 Task: In the  document growth.epubSelect Headings and apply  'Bold' Select the text and align it to the  'Center'. Select the table and apply  All Borders
Action: Mouse moved to (340, 179)
Screenshot: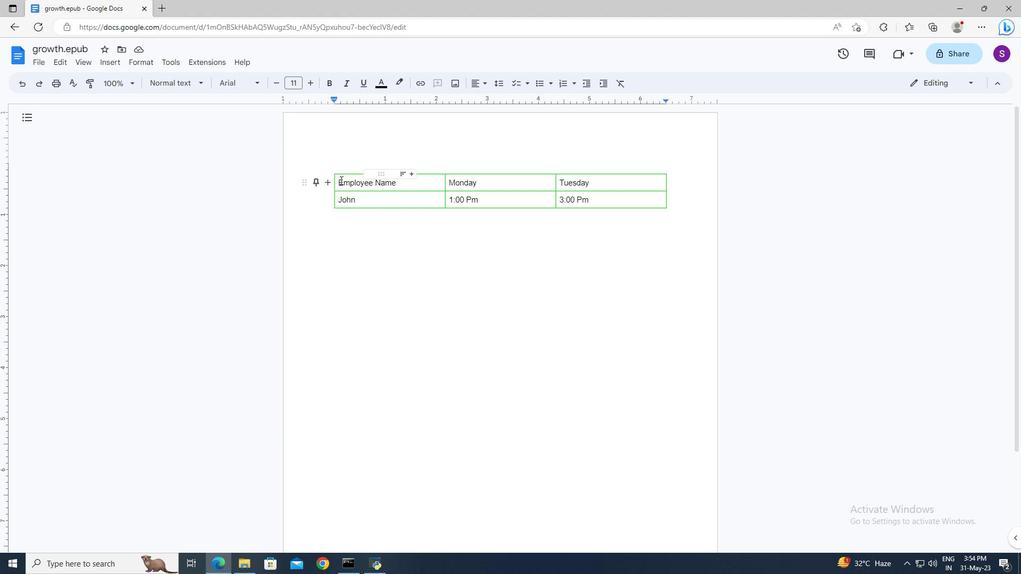 
Action: Mouse pressed left at (340, 179)
Screenshot: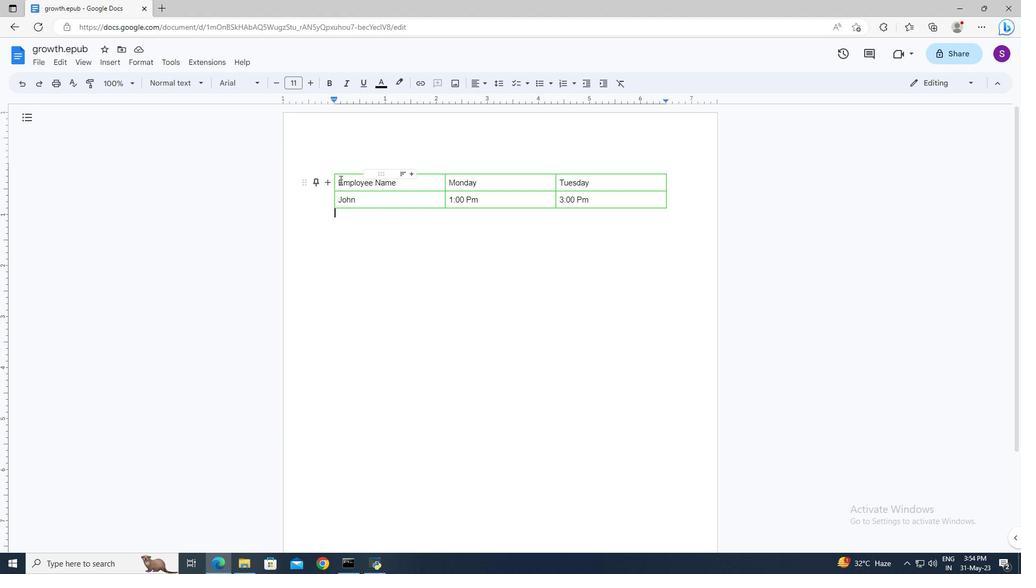 
Action: Key pressed <Key.shift><Key.right><Key.right><Key.right><Key.right><Key.right>
Screenshot: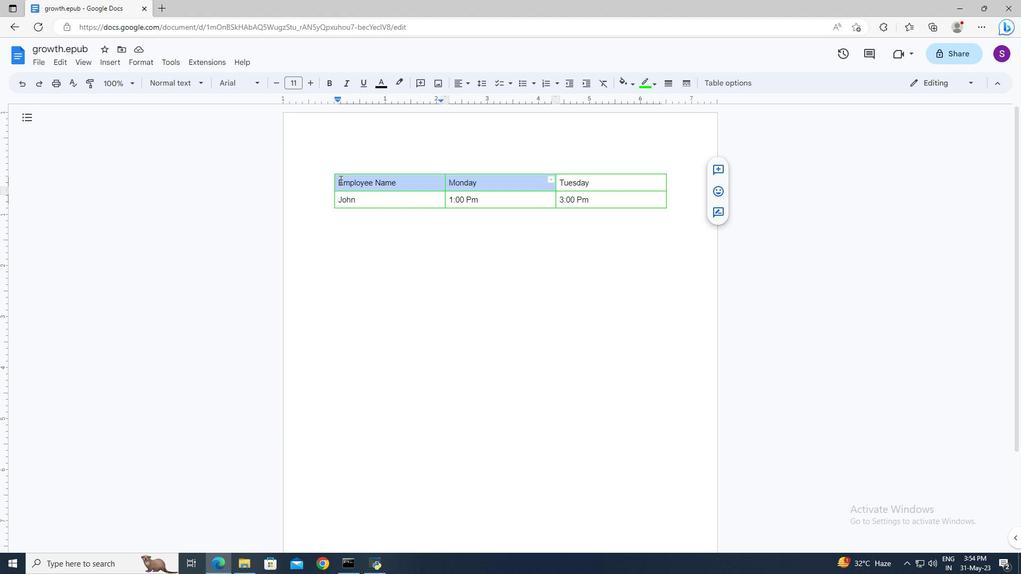 
Action: Mouse moved to (329, 84)
Screenshot: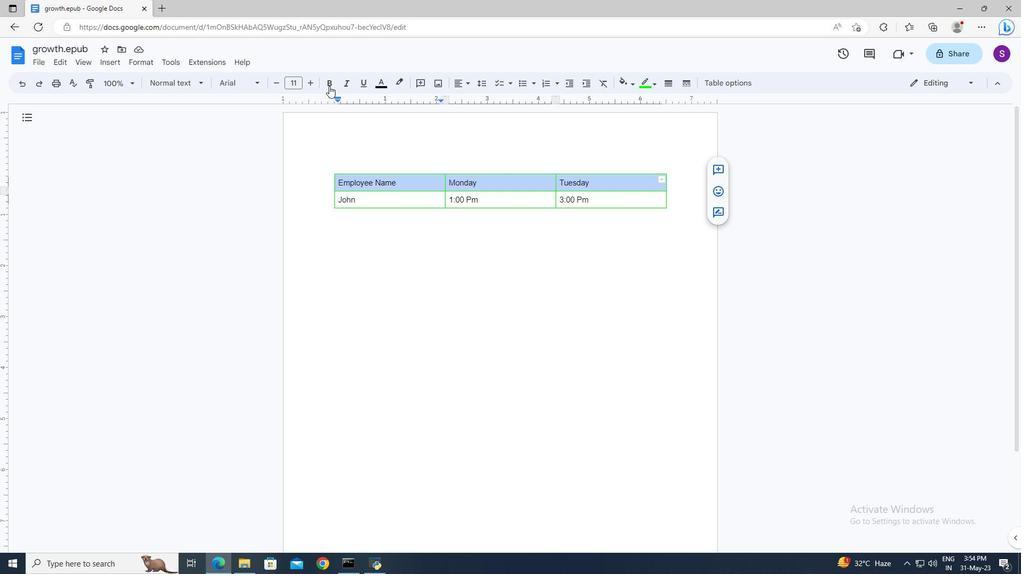 
Action: Mouse pressed left at (329, 84)
Screenshot: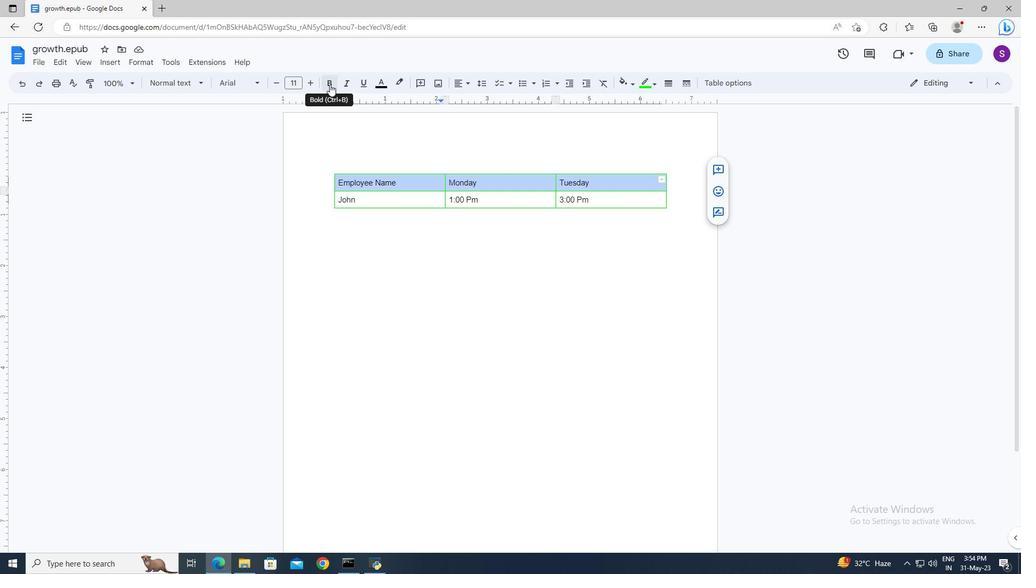 
Action: Key pressed ctrl+A
Screenshot: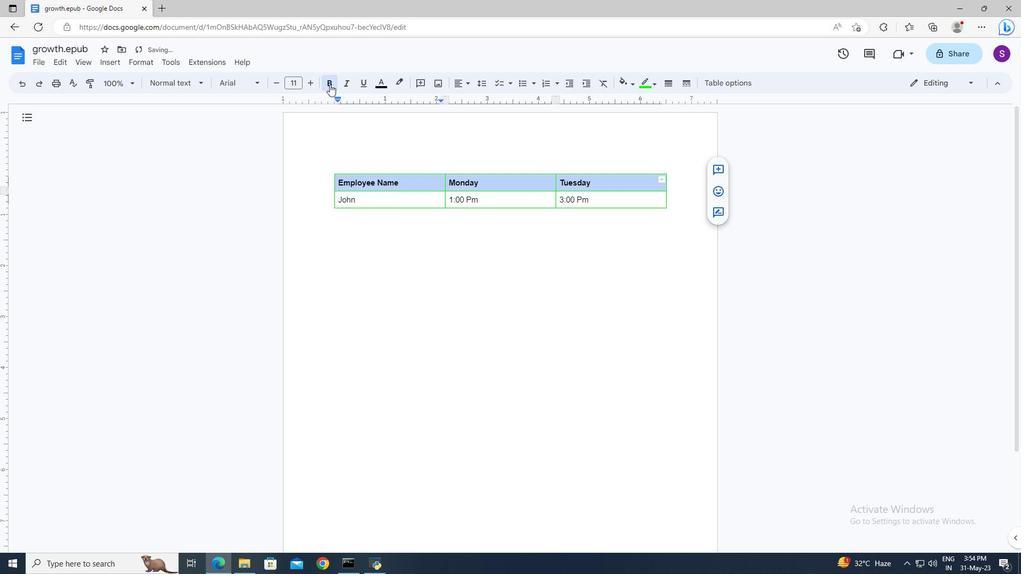 
Action: Mouse moved to (470, 86)
Screenshot: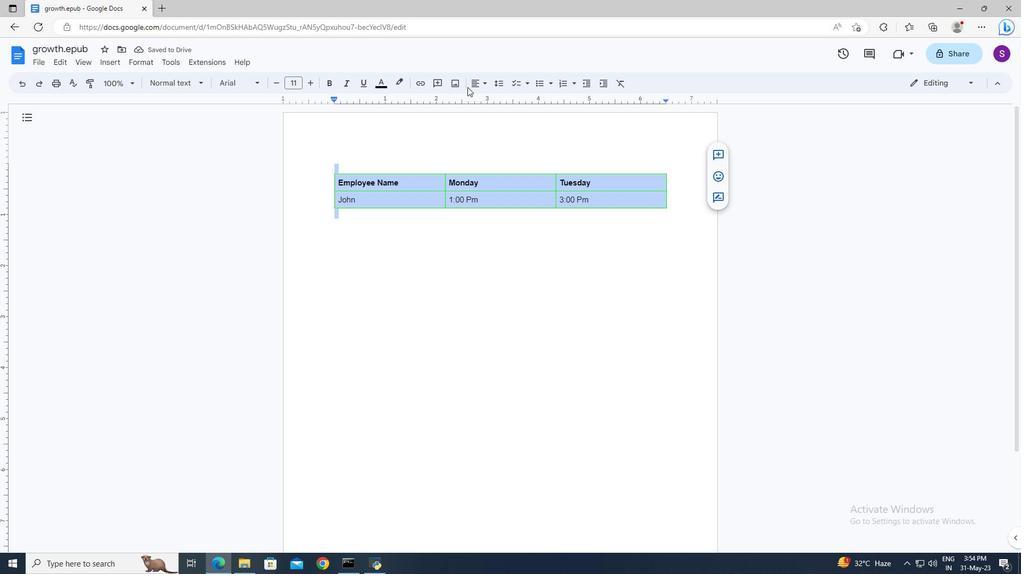 
Action: Mouse pressed left at (470, 86)
Screenshot: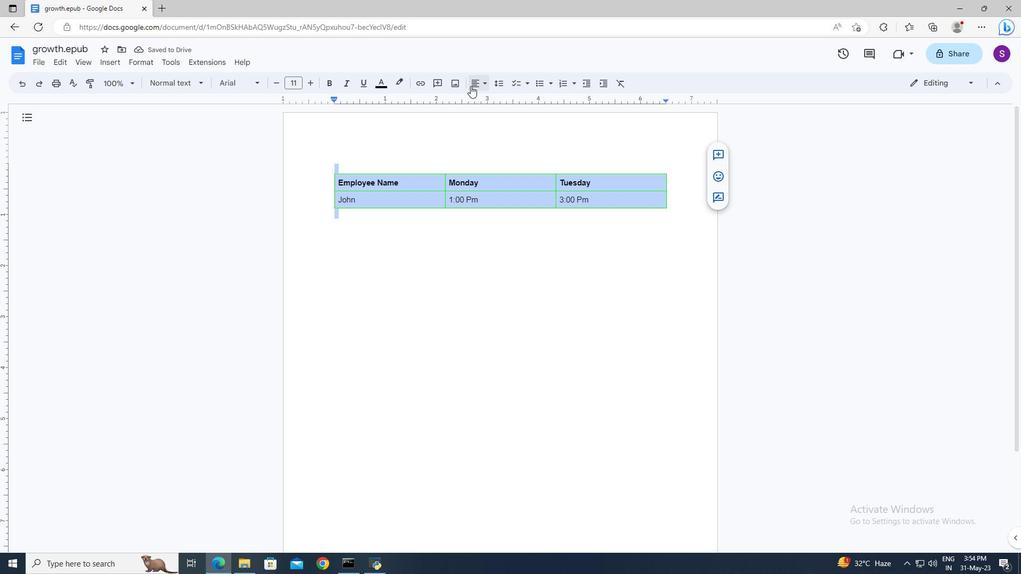 
Action: Mouse moved to (488, 100)
Screenshot: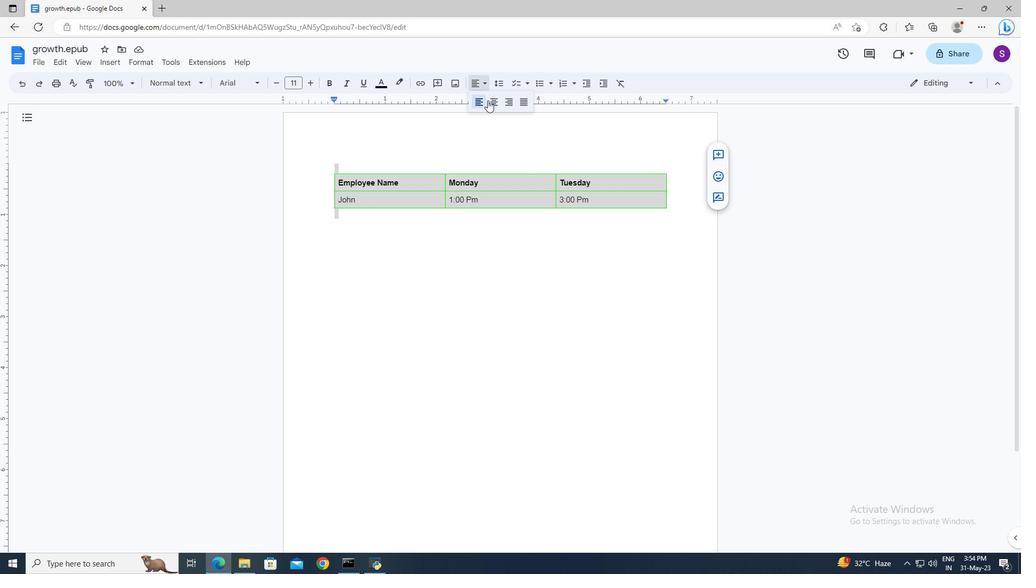 
Action: Mouse pressed left at (488, 100)
Screenshot: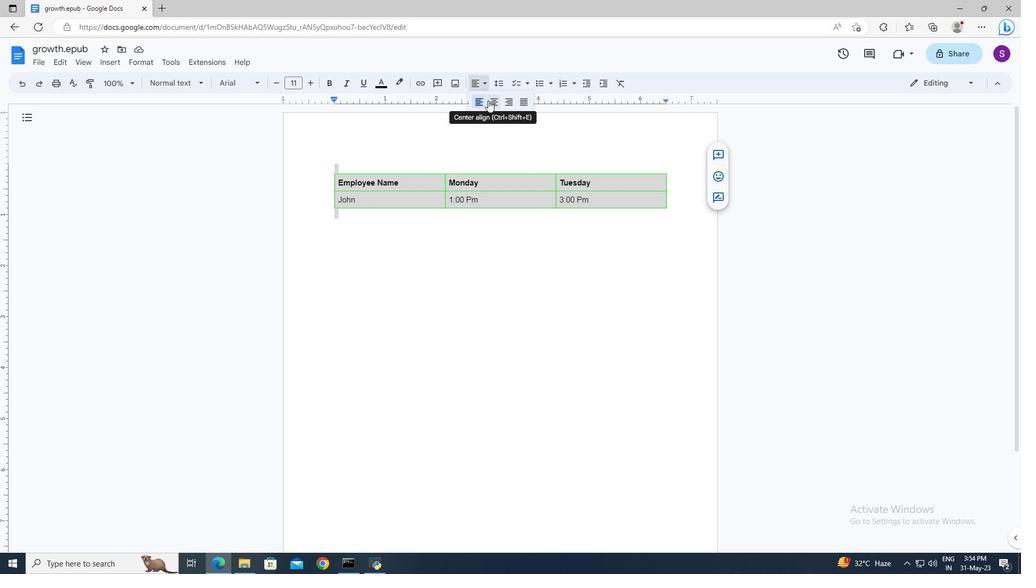 
Action: Mouse moved to (149, 60)
Screenshot: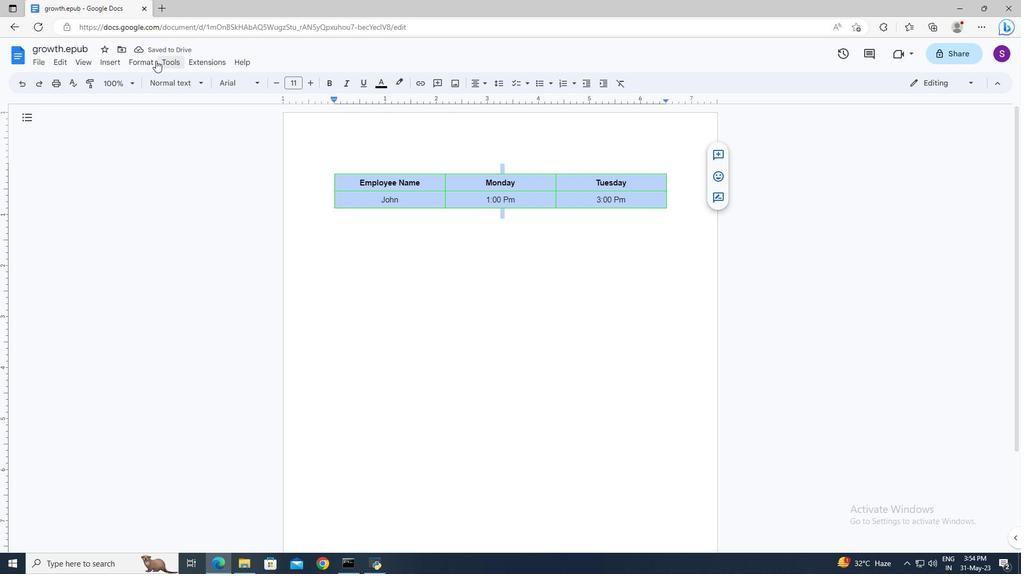 
Action: Mouse pressed left at (149, 60)
Screenshot: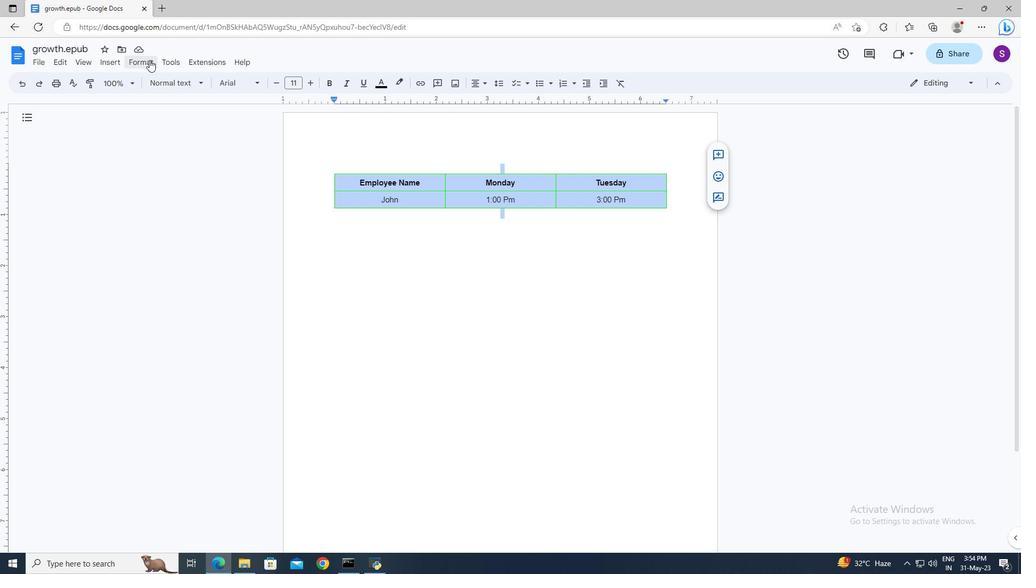 
Action: Mouse moved to (313, 96)
Screenshot: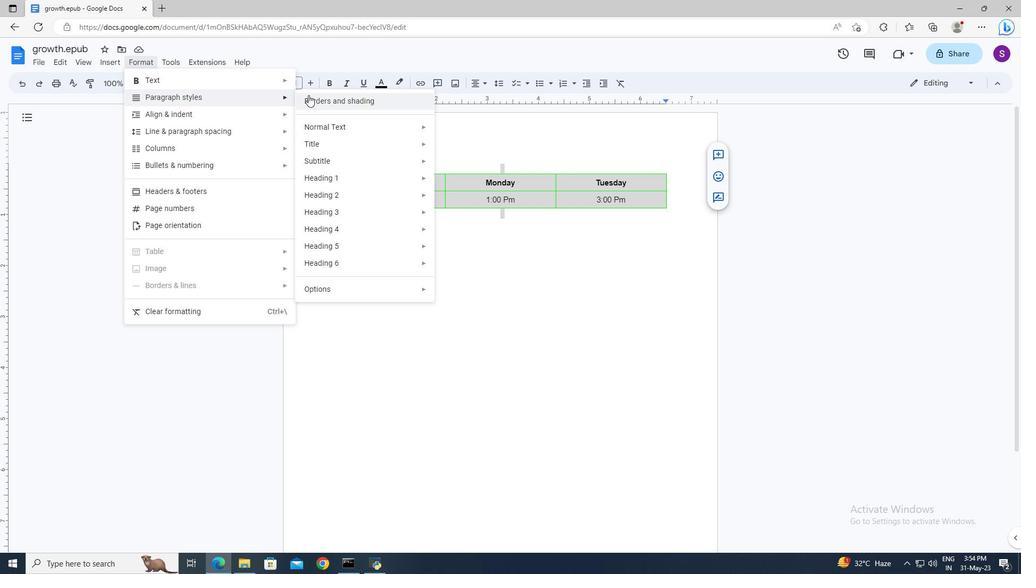 
Action: Mouse pressed left at (313, 96)
Screenshot: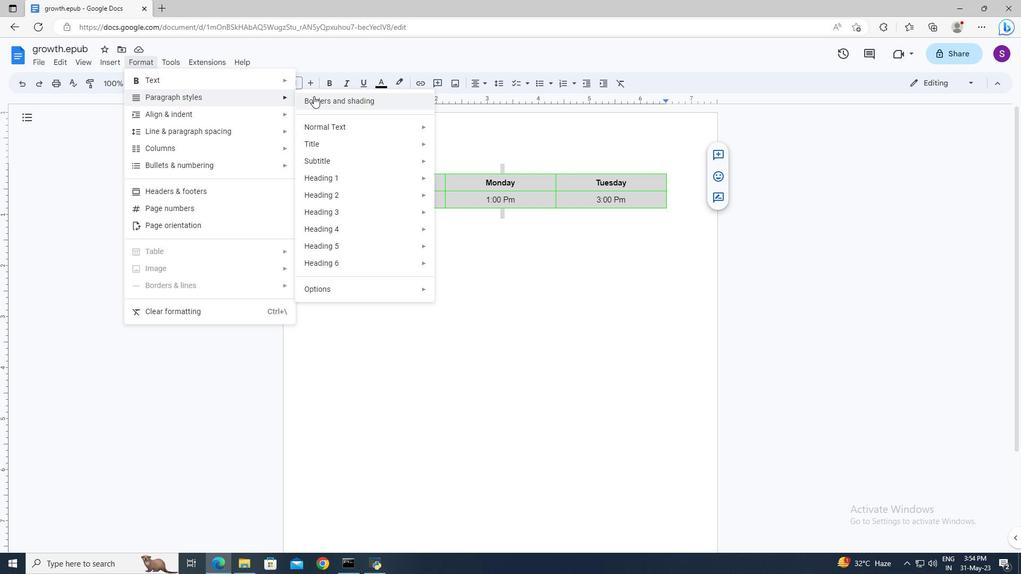 
Action: Mouse moved to (483, 222)
Screenshot: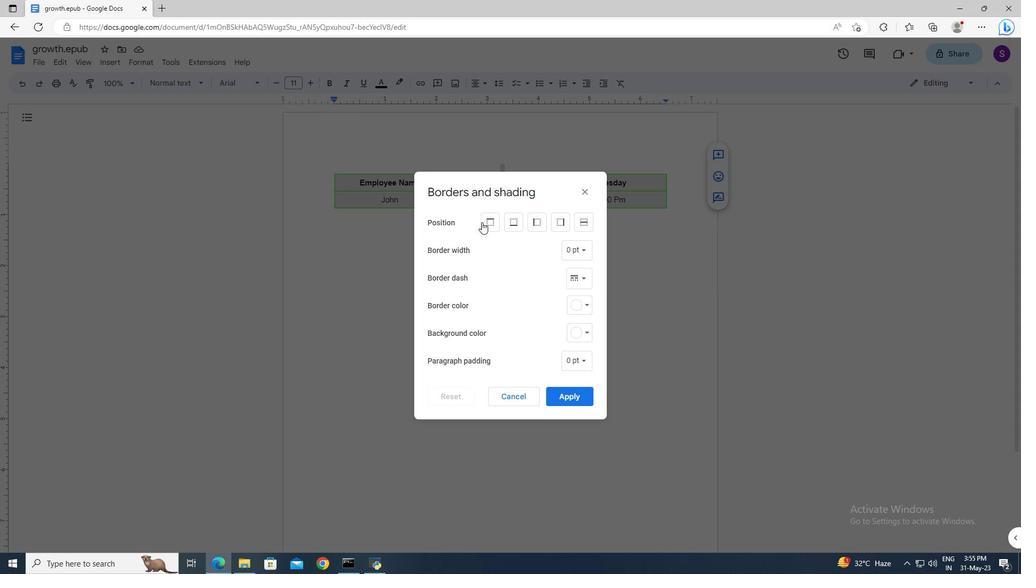 
Action: Mouse pressed left at (483, 222)
Screenshot: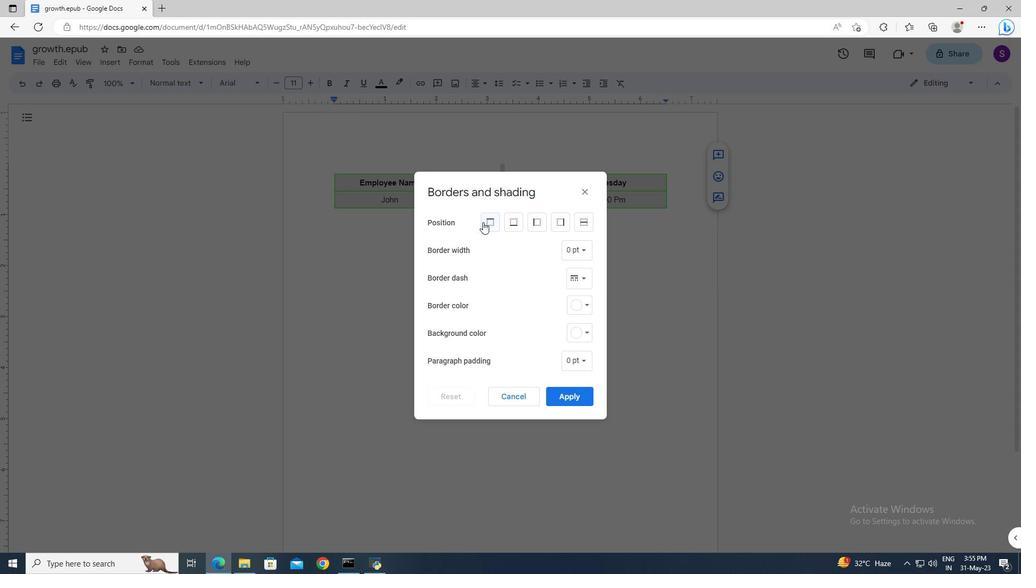 
Action: Mouse moved to (507, 225)
Screenshot: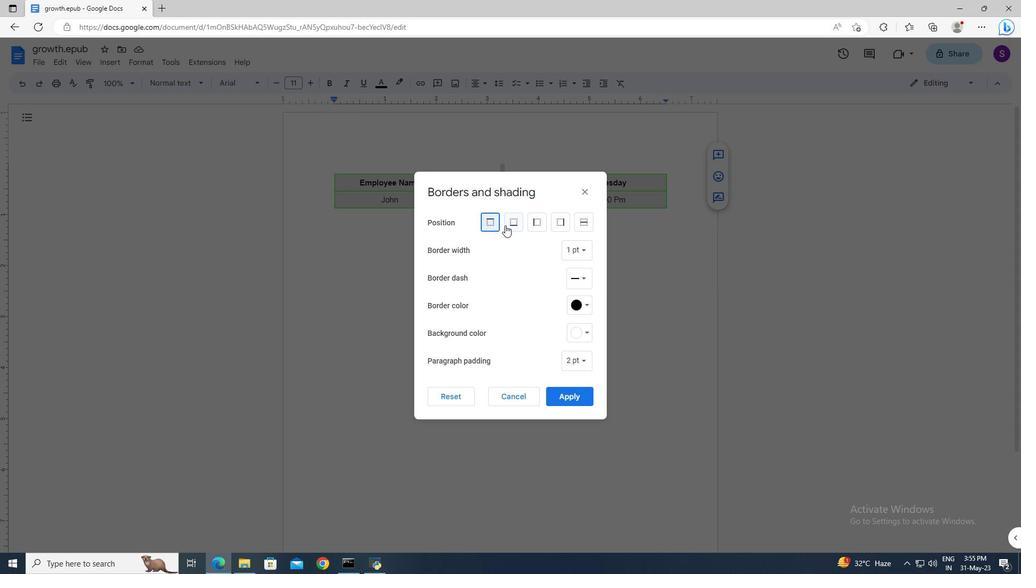
Action: Mouse pressed left at (507, 225)
Screenshot: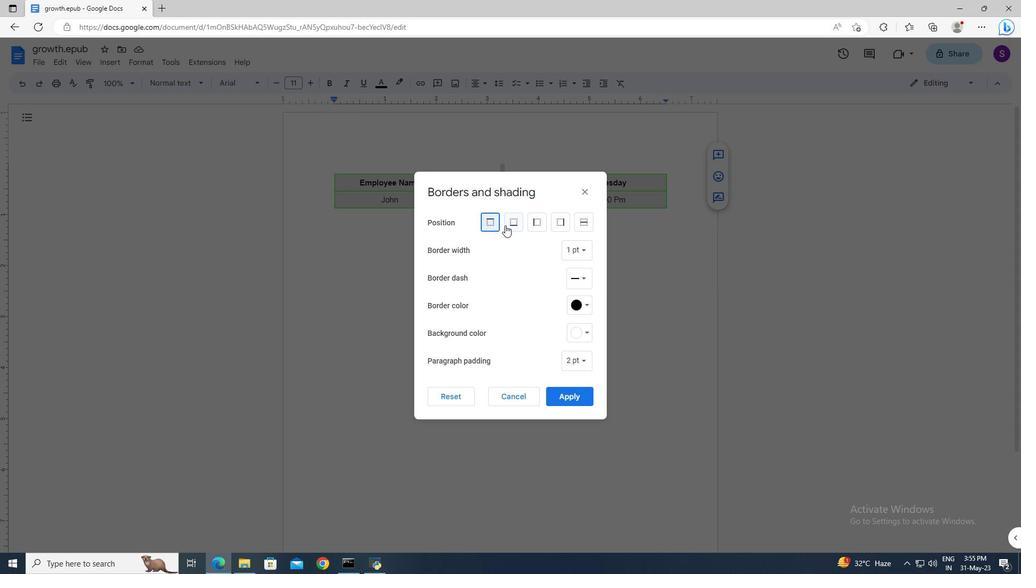 
Action: Mouse moved to (533, 227)
Screenshot: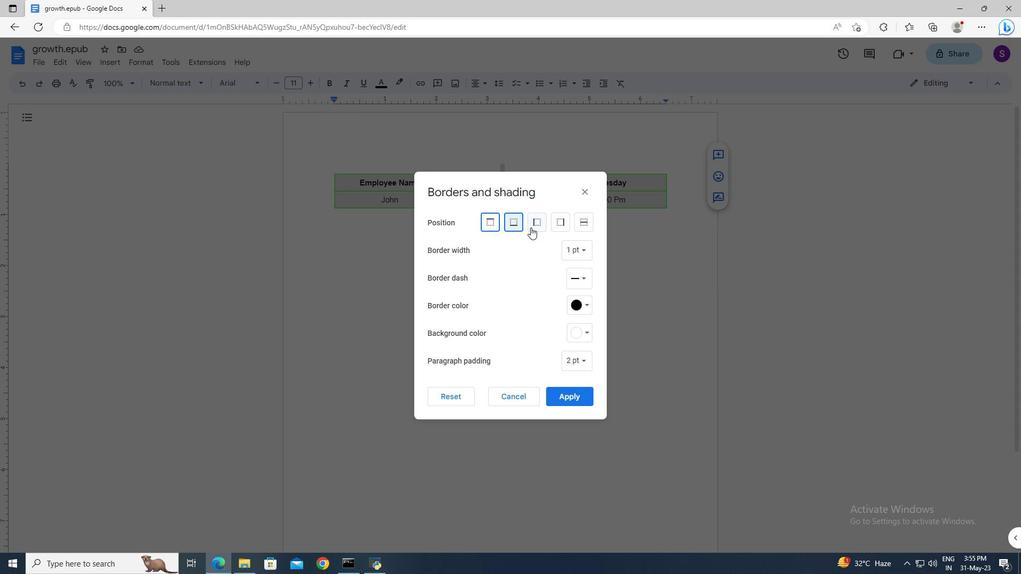 
Action: Mouse pressed left at (533, 227)
Screenshot: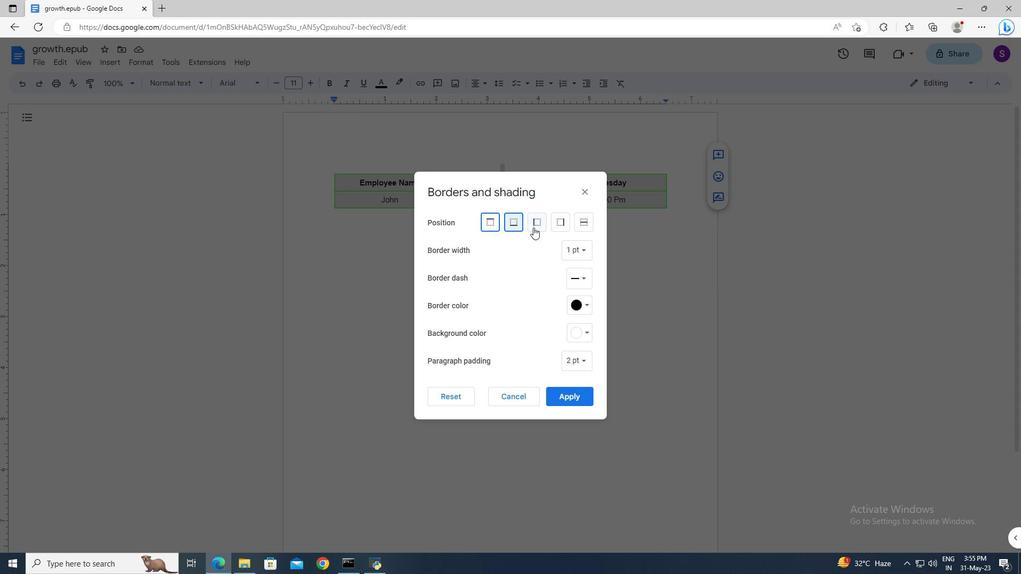 
Action: Mouse moved to (553, 224)
Screenshot: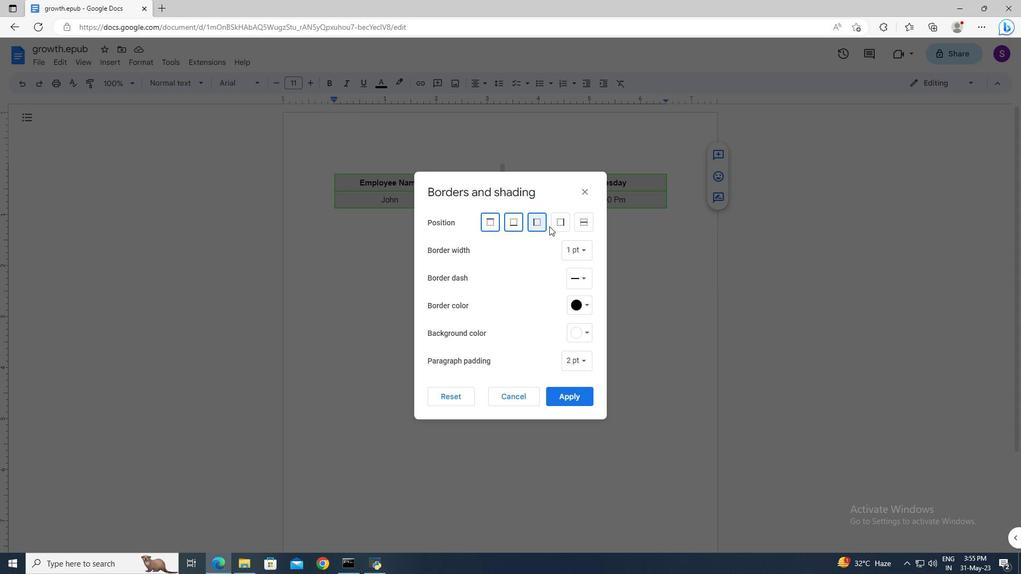 
Action: Mouse pressed left at (553, 224)
Screenshot: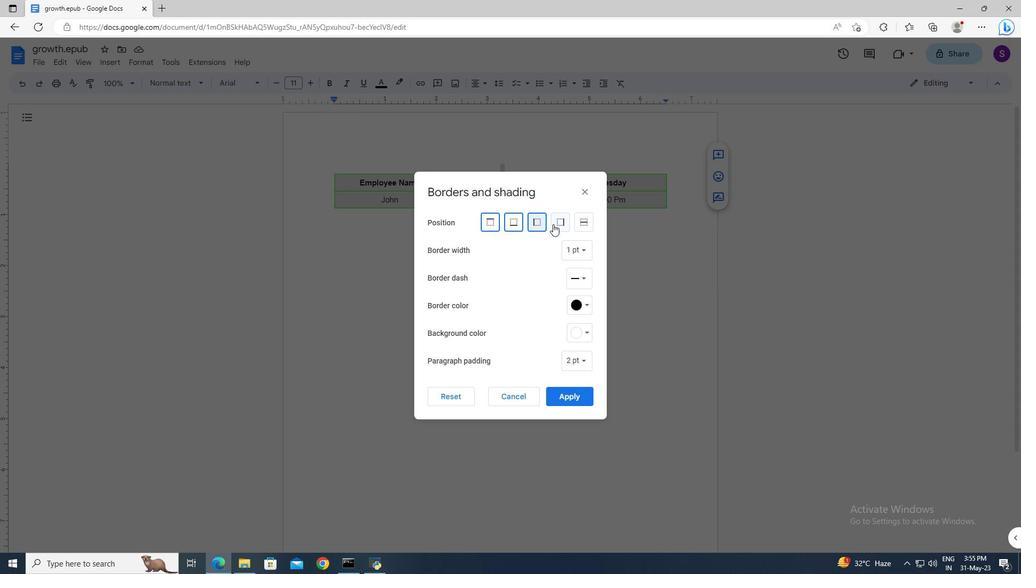 
Action: Mouse moved to (581, 400)
Screenshot: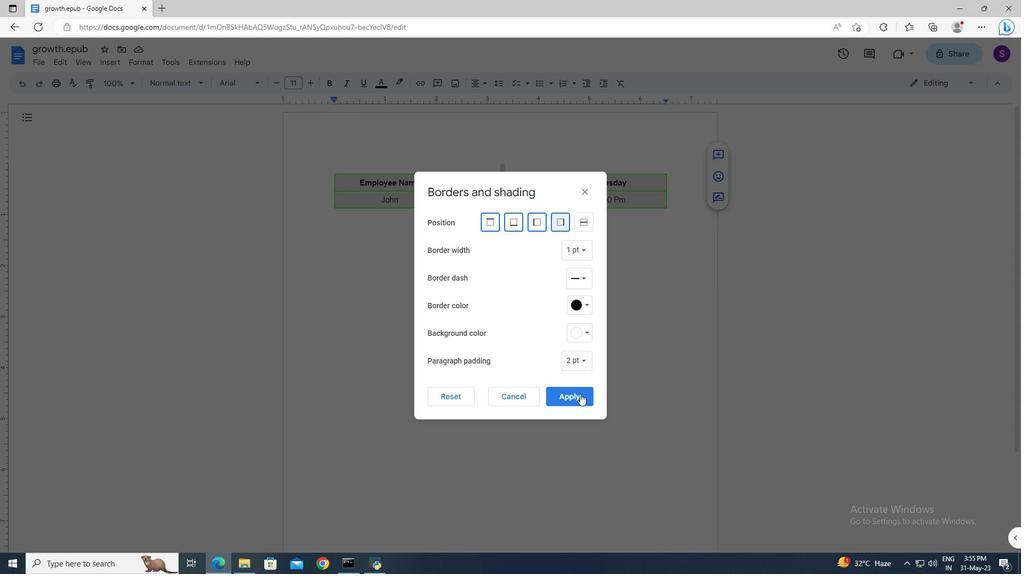 
Action: Mouse pressed left at (581, 400)
Screenshot: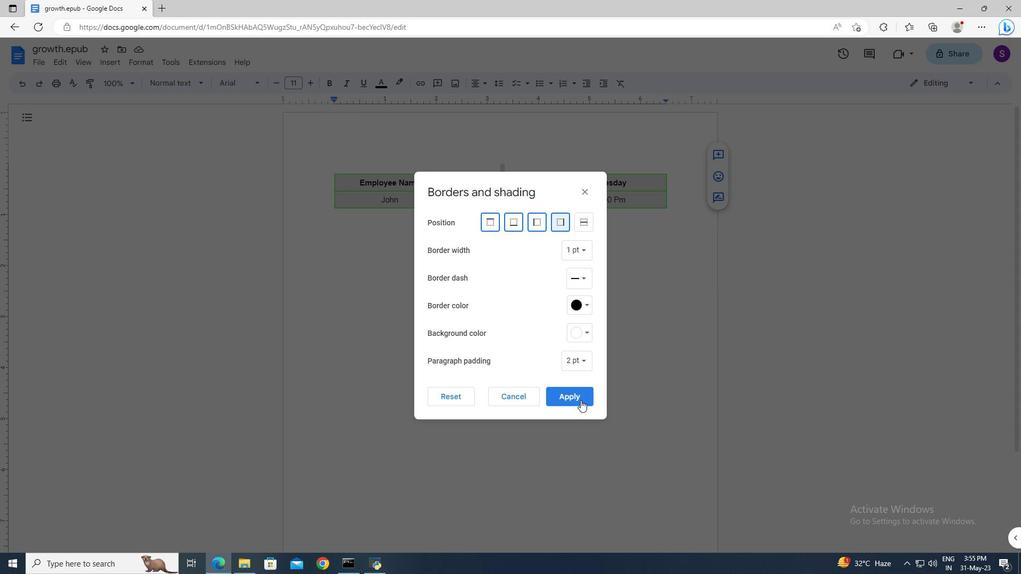 
